 Task: Create a sub task Design and Implement Solution for the task  Develop a mobile app for iOS and Android in the project AcePlan , assign it to team member softage.2@softage.net and update the status of the sub task to  At Risk , set the priority of the sub task to Medium
Action: Mouse moved to (58, 298)
Screenshot: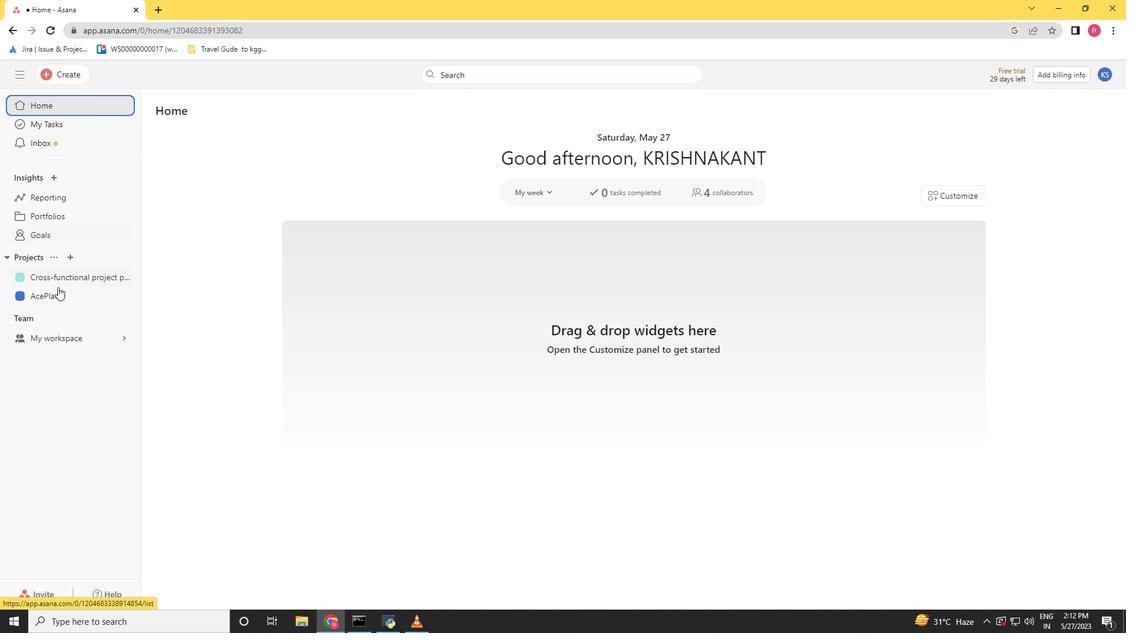 
Action: Mouse pressed left at (58, 298)
Screenshot: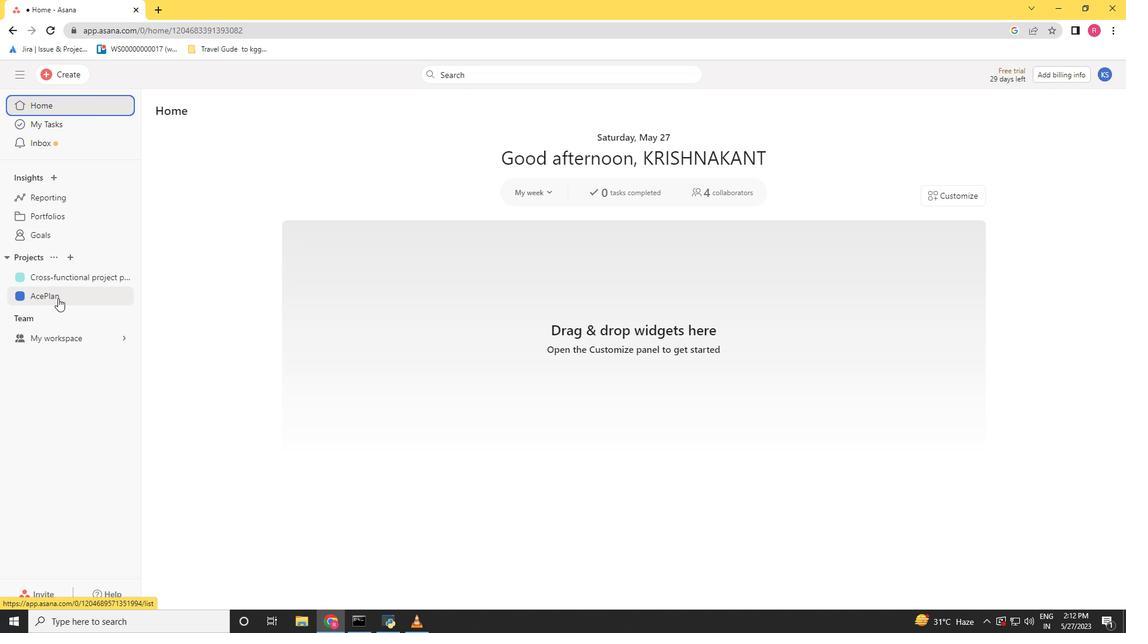 
Action: Mouse moved to (422, 296)
Screenshot: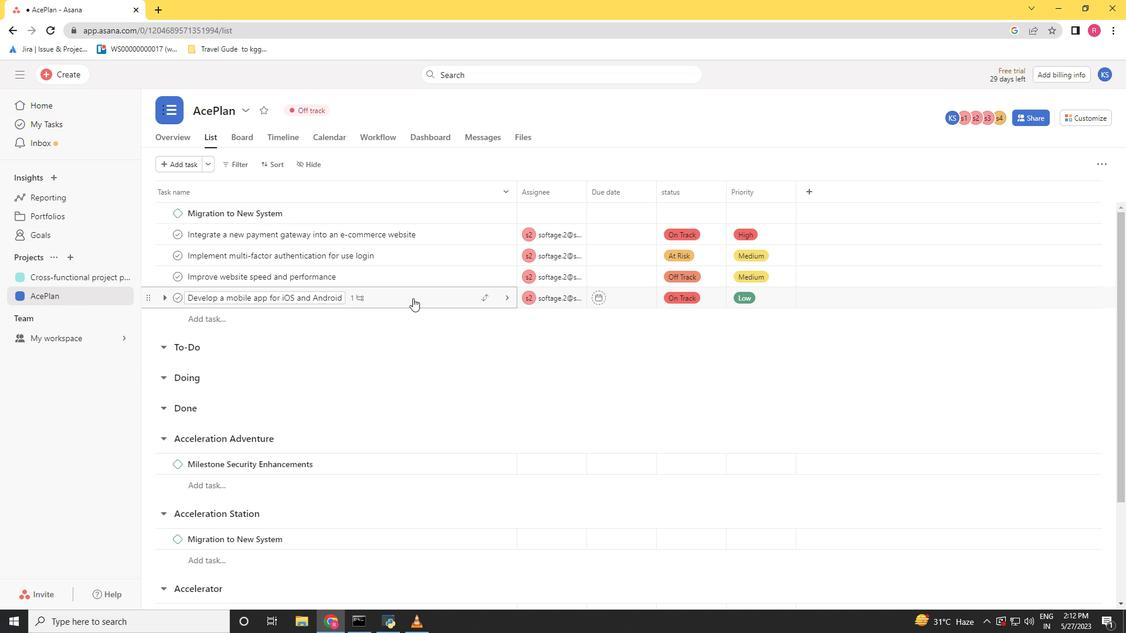 
Action: Mouse pressed left at (422, 296)
Screenshot: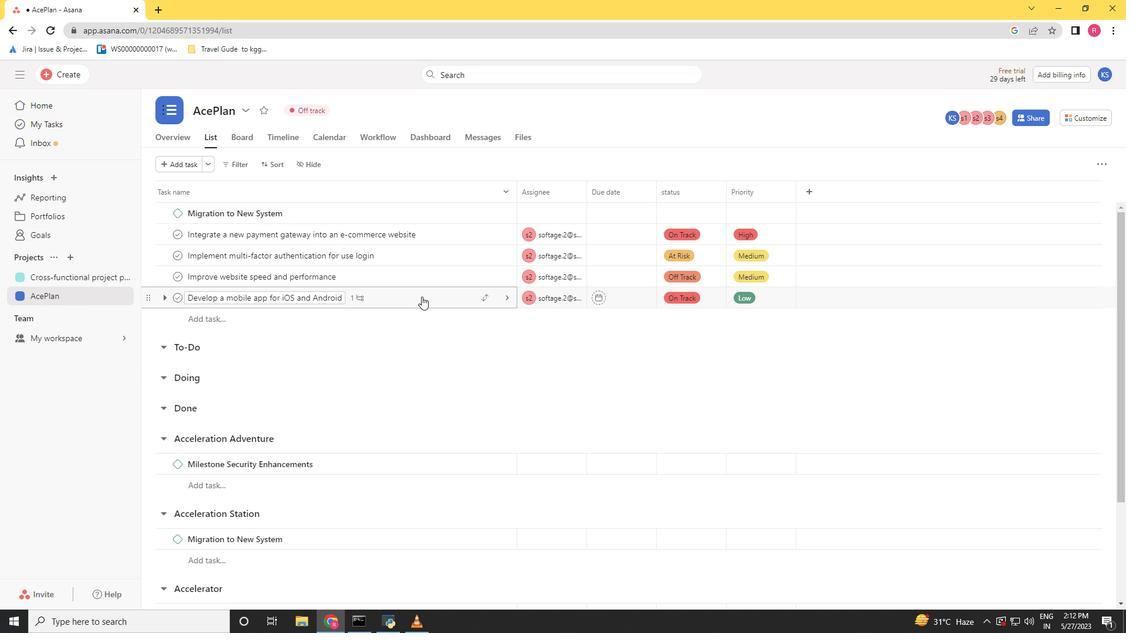 
Action: Mouse moved to (858, 407)
Screenshot: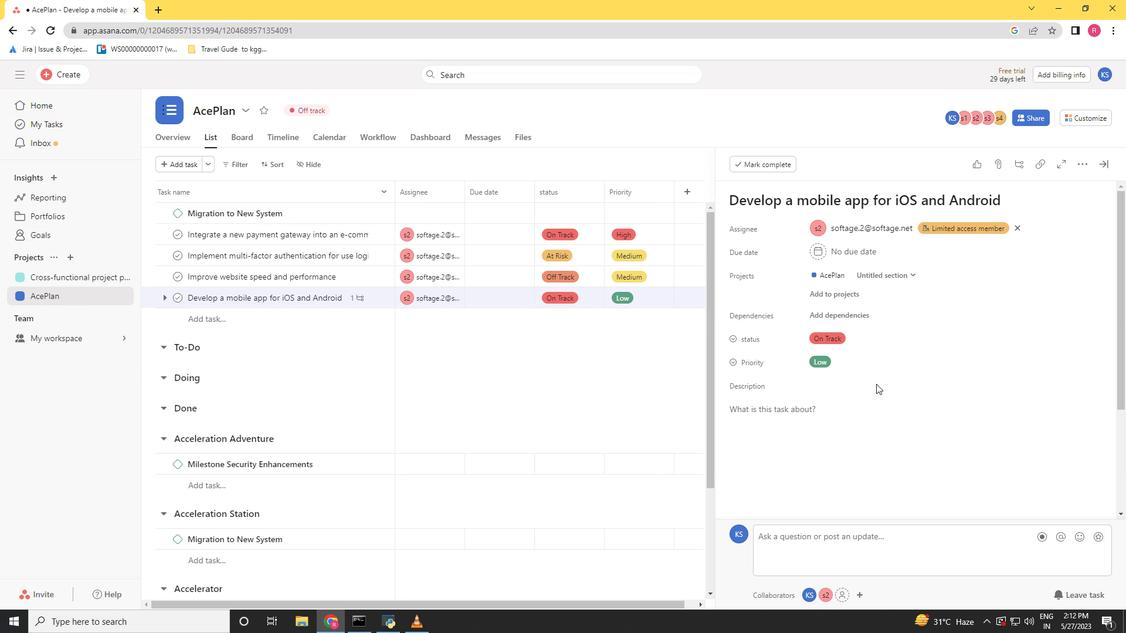 
Action: Mouse scrolled (858, 406) with delta (0, 0)
Screenshot: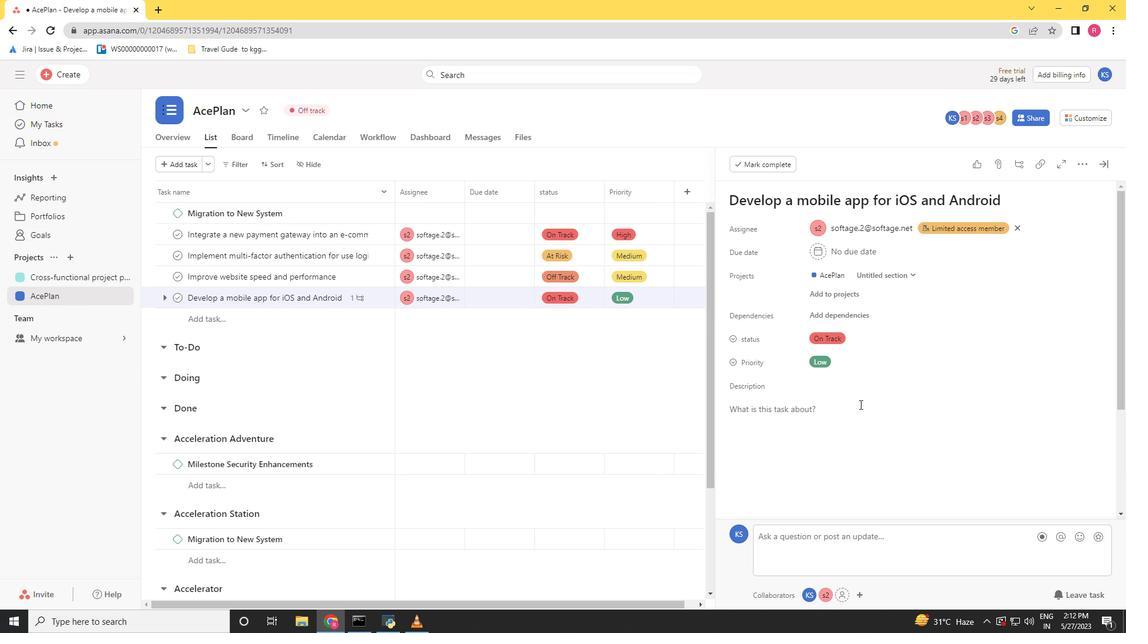 
Action: Mouse scrolled (858, 406) with delta (0, 0)
Screenshot: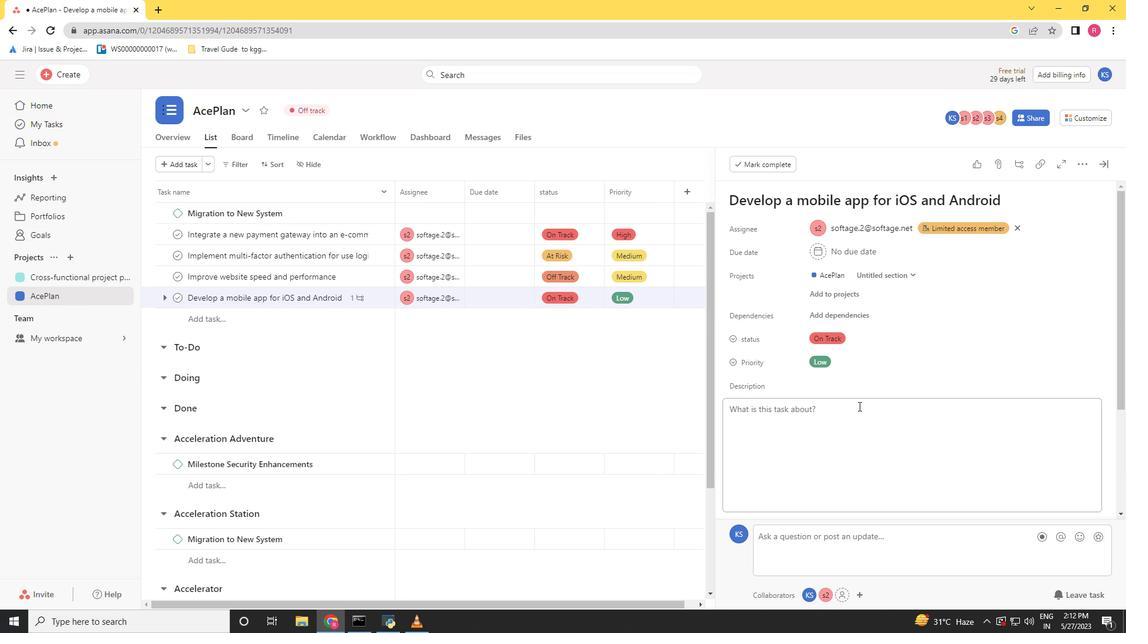 
Action: Mouse scrolled (858, 406) with delta (0, 0)
Screenshot: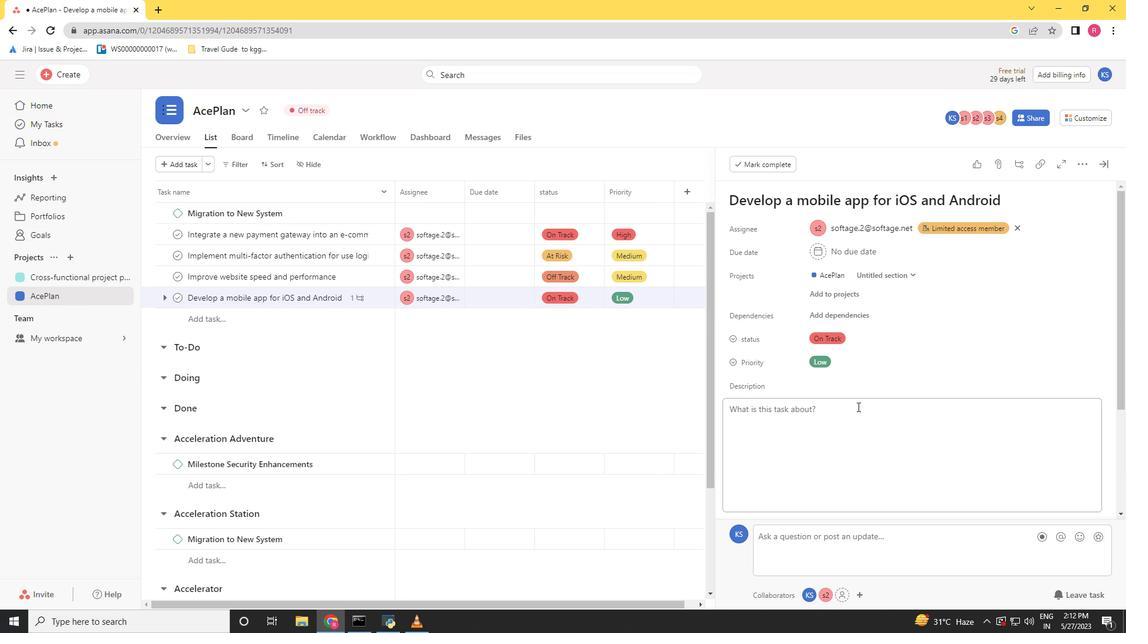 
Action: Mouse scrolled (858, 406) with delta (0, 0)
Screenshot: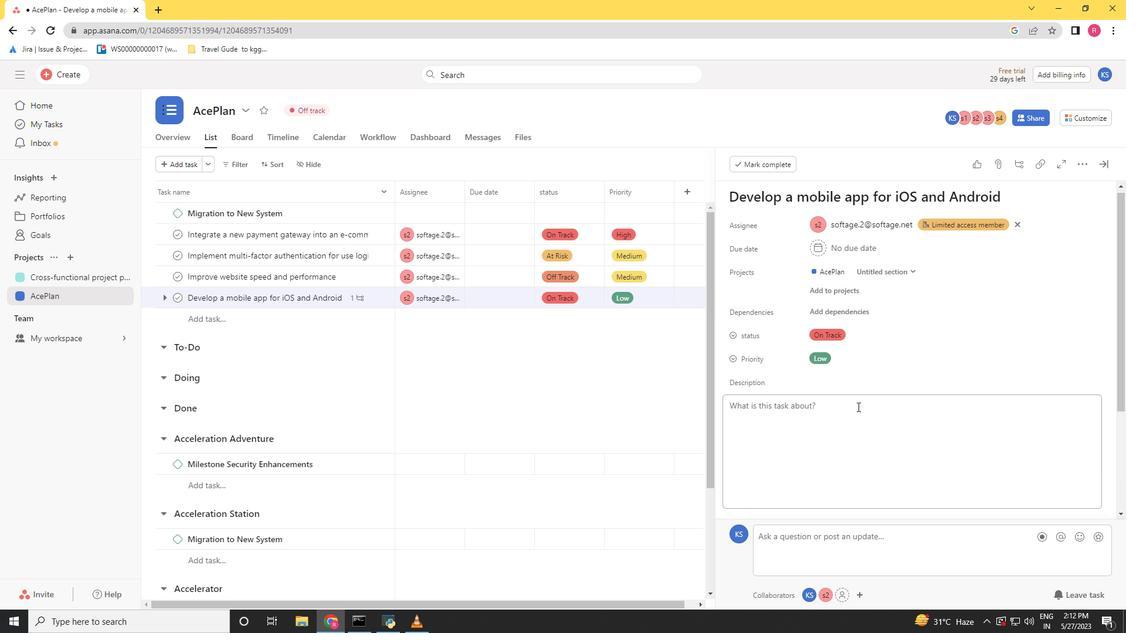 
Action: Mouse moved to (748, 417)
Screenshot: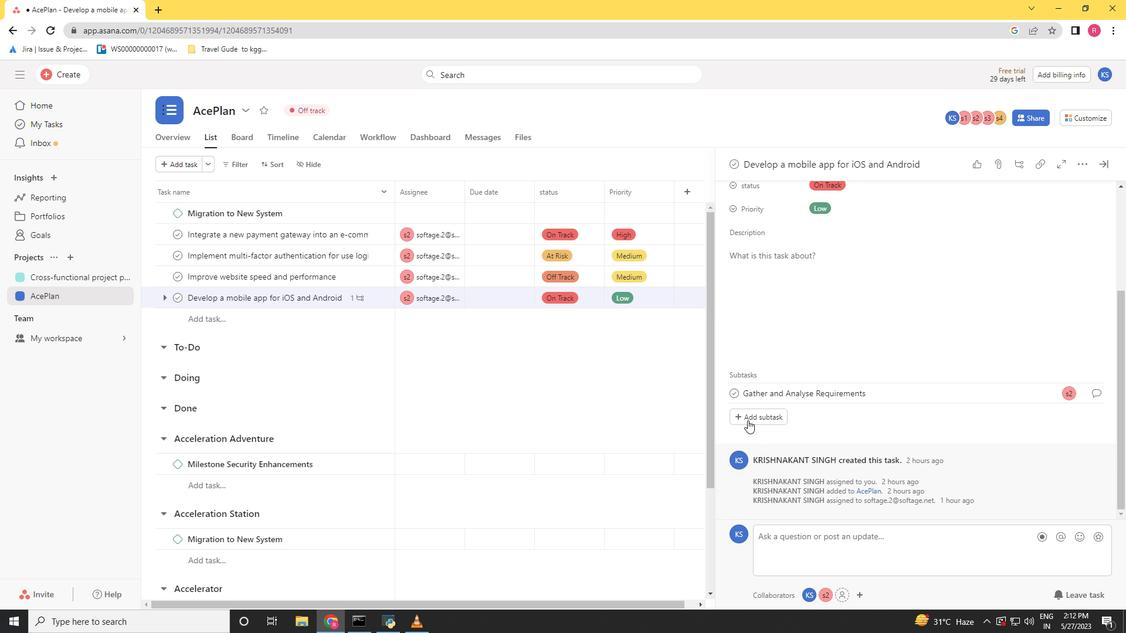 
Action: Mouse pressed left at (748, 417)
Screenshot: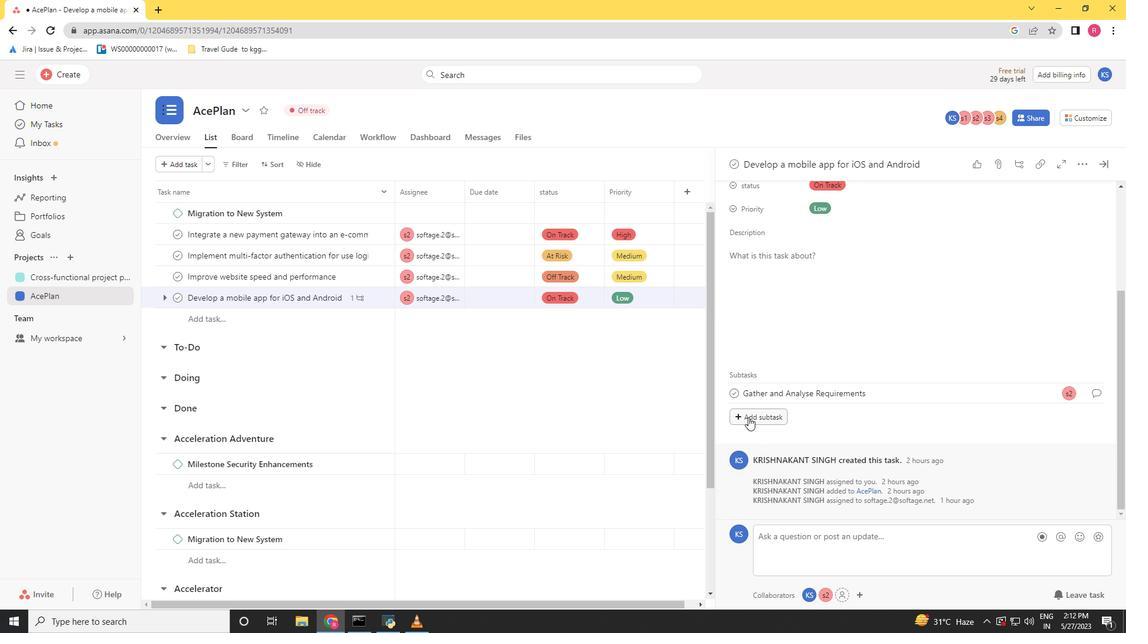 
Action: Key pressed <Key.shift>Design<Key.space>and<Key.space><Key.shift>Implement<Key.space><Key.shift>Solution<Key.space>
Screenshot: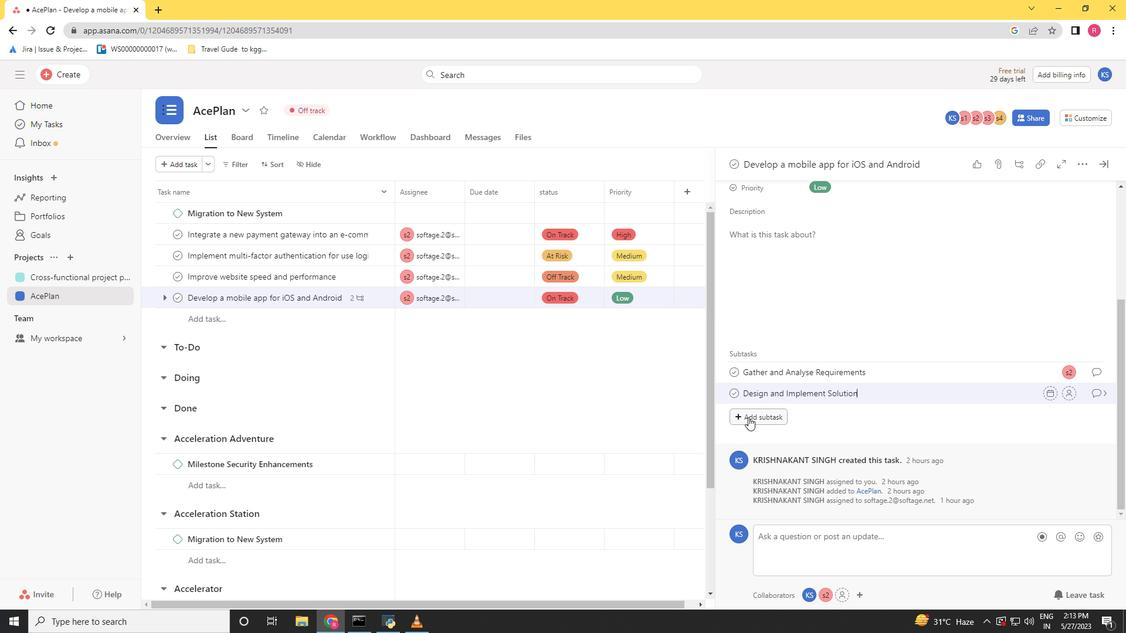 
Action: Mouse moved to (1070, 394)
Screenshot: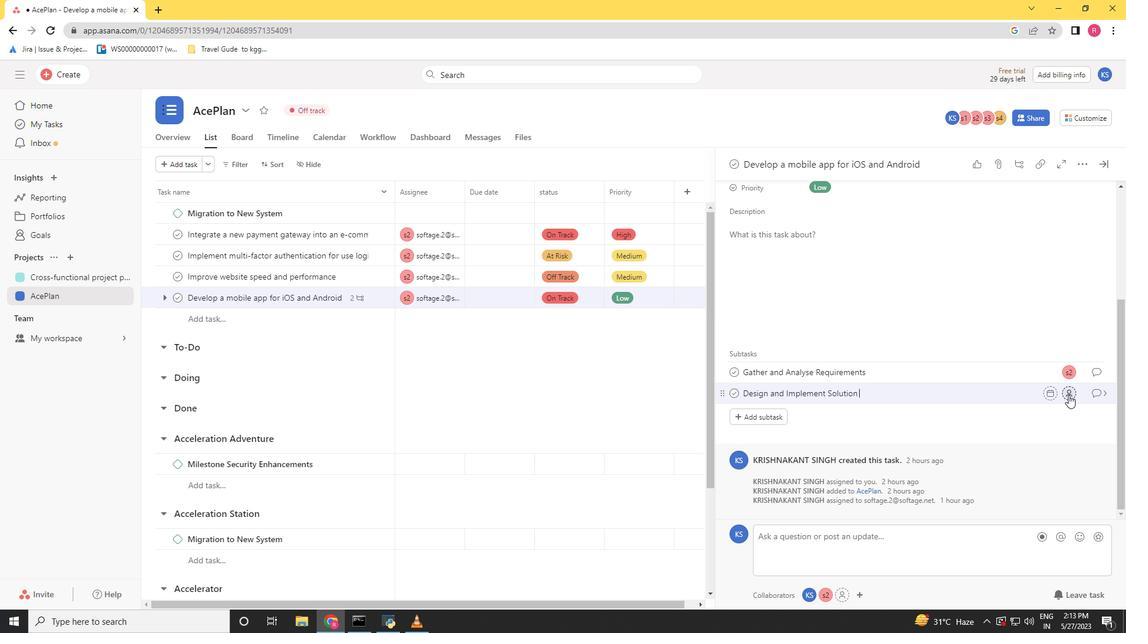 
Action: Mouse pressed left at (1070, 394)
Screenshot: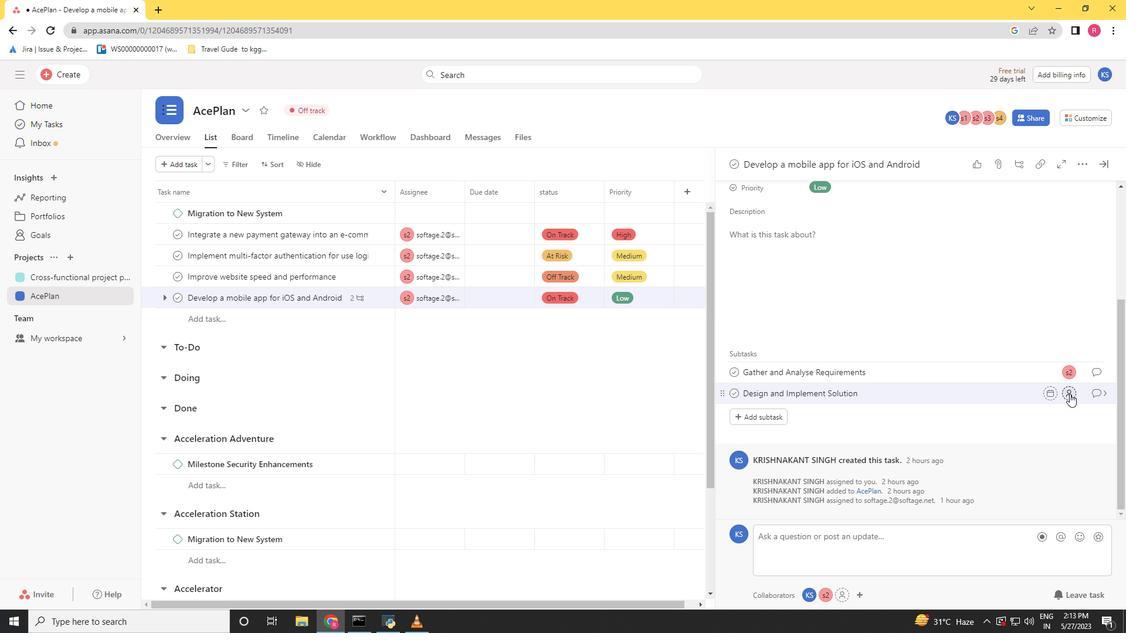 
Action: Mouse moved to (930, 488)
Screenshot: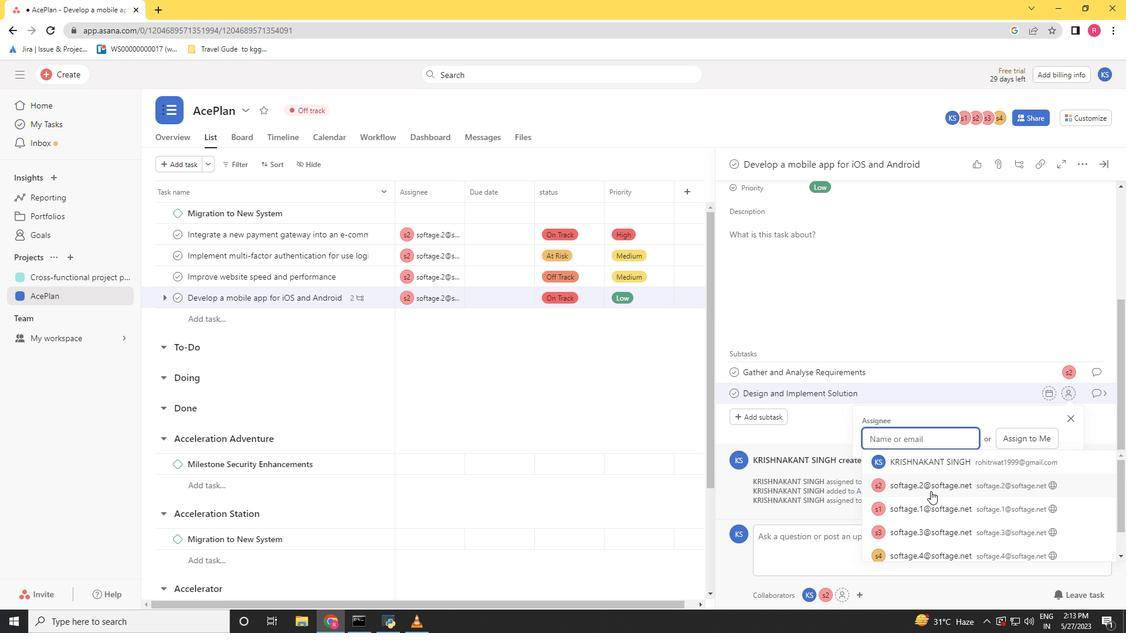 
Action: Mouse pressed left at (930, 488)
Screenshot: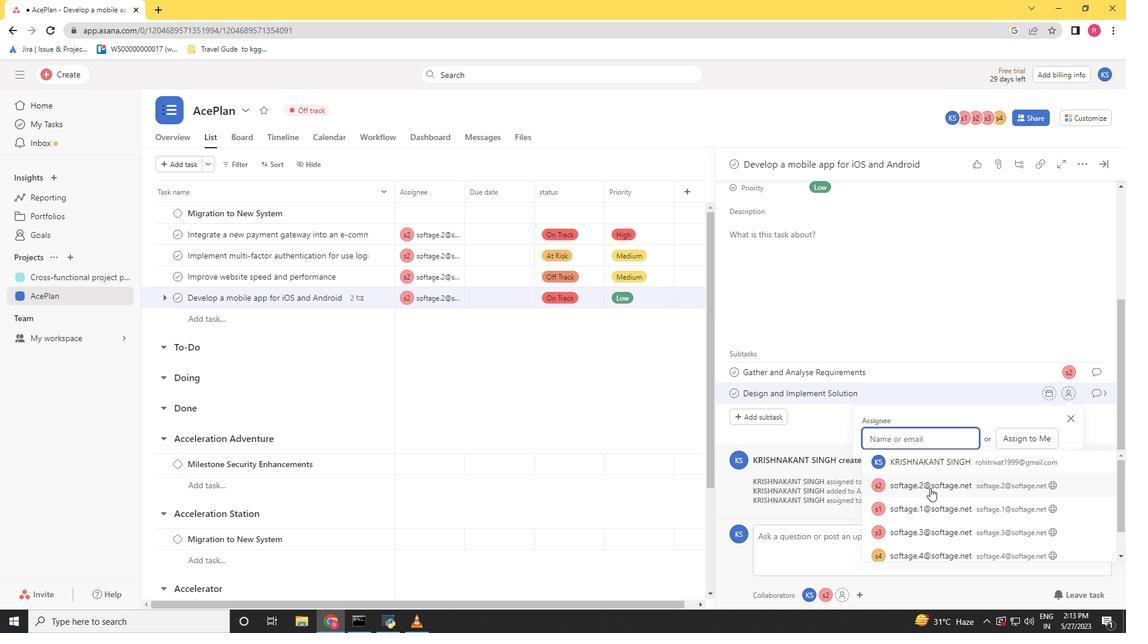 
Action: Mouse moved to (1104, 397)
Screenshot: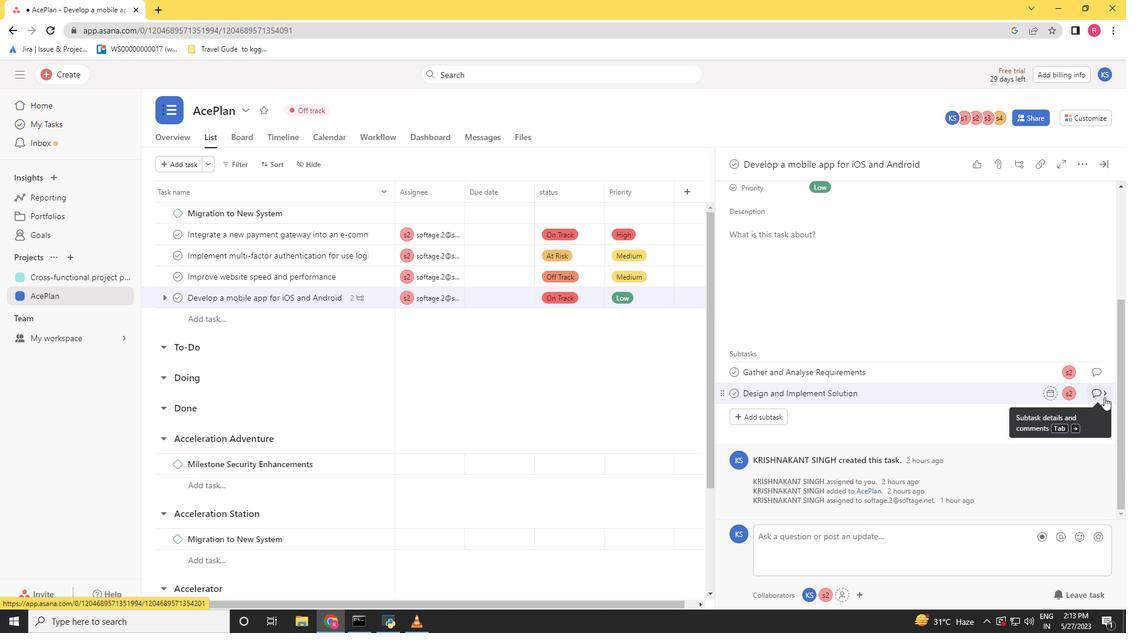 
Action: Mouse pressed left at (1104, 397)
Screenshot: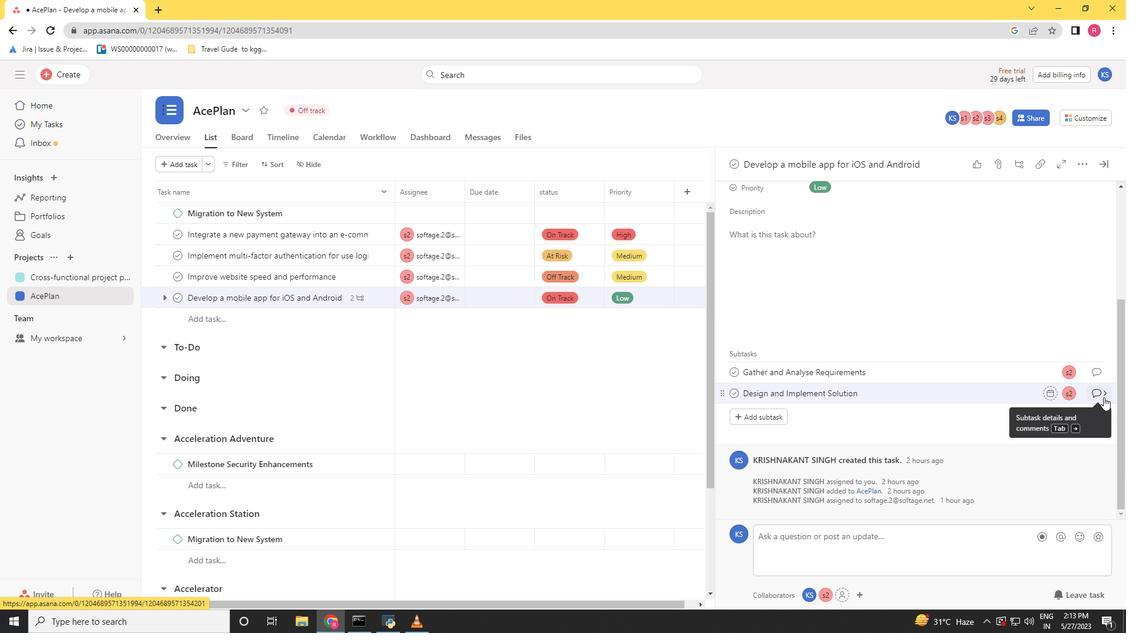 
Action: Mouse moved to (747, 326)
Screenshot: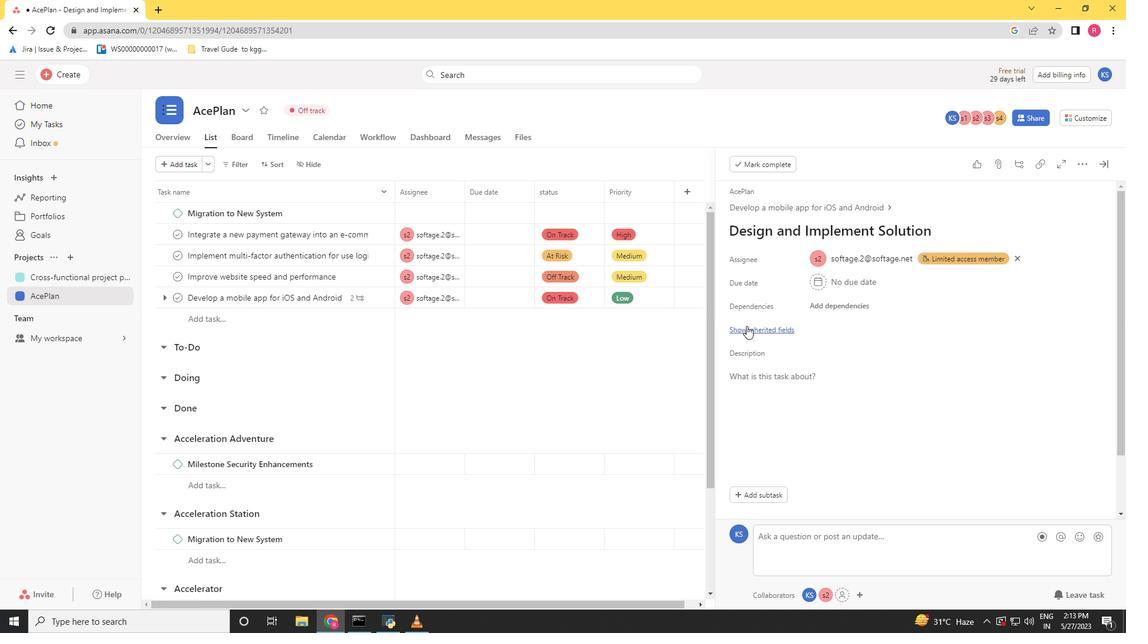 
Action: Mouse pressed left at (747, 326)
Screenshot: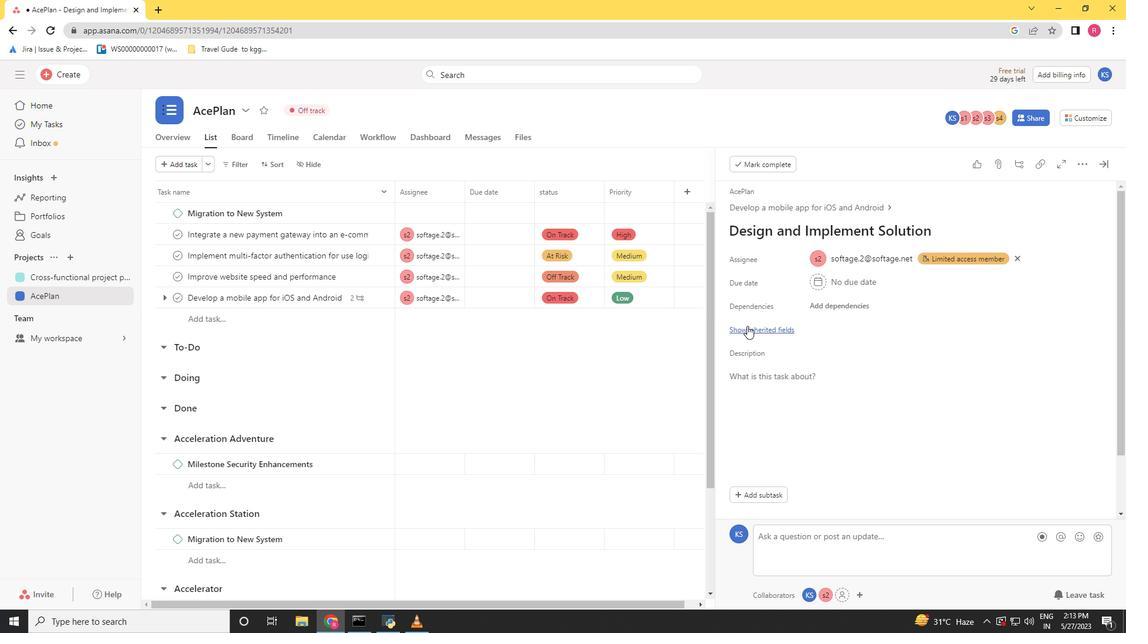 
Action: Mouse moved to (818, 351)
Screenshot: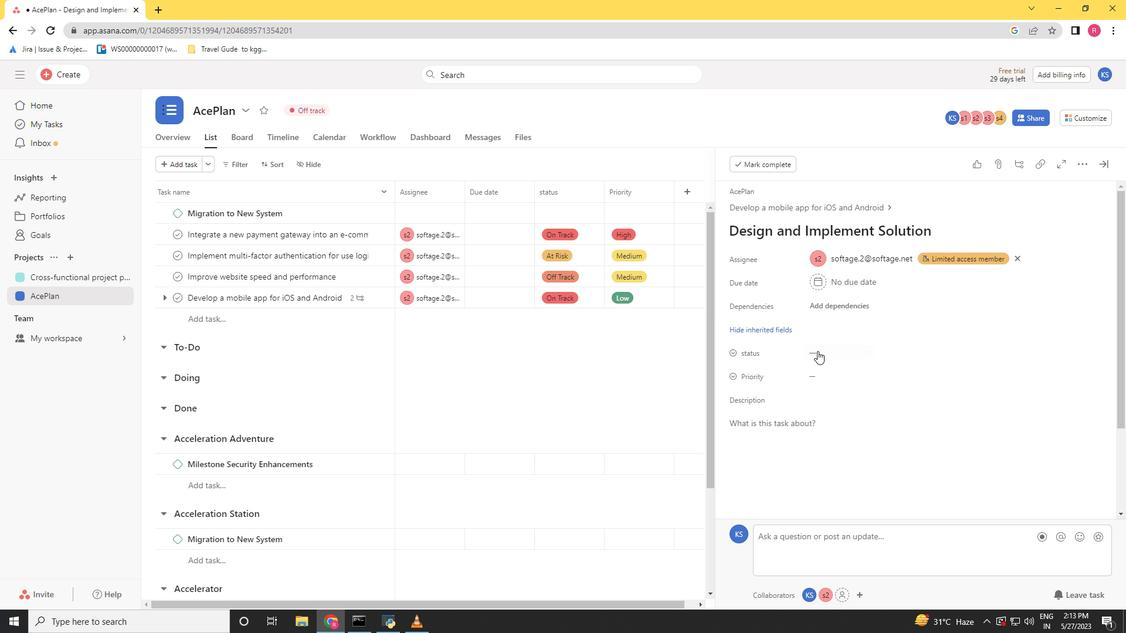 
Action: Mouse pressed left at (818, 351)
Screenshot: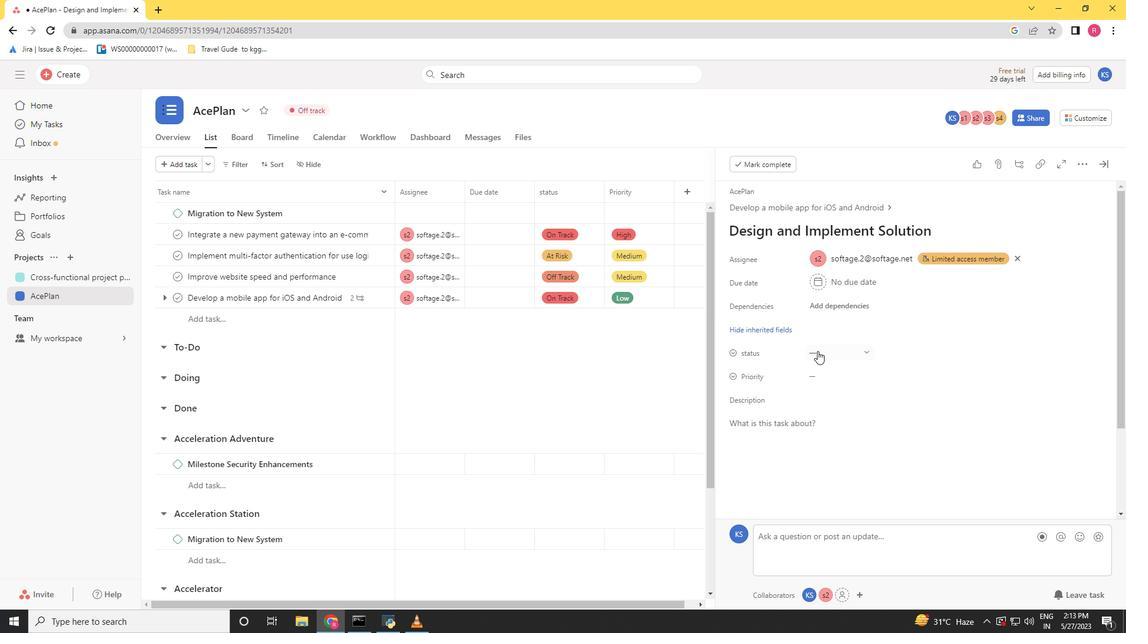 
Action: Mouse moved to (845, 433)
Screenshot: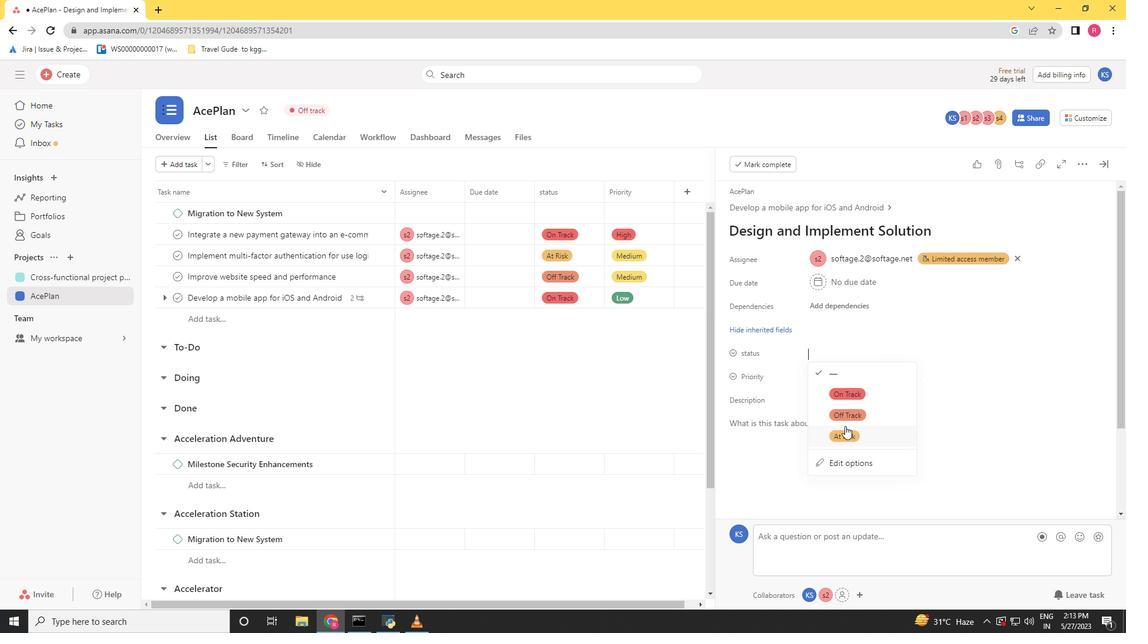 
Action: Mouse pressed left at (845, 433)
Screenshot: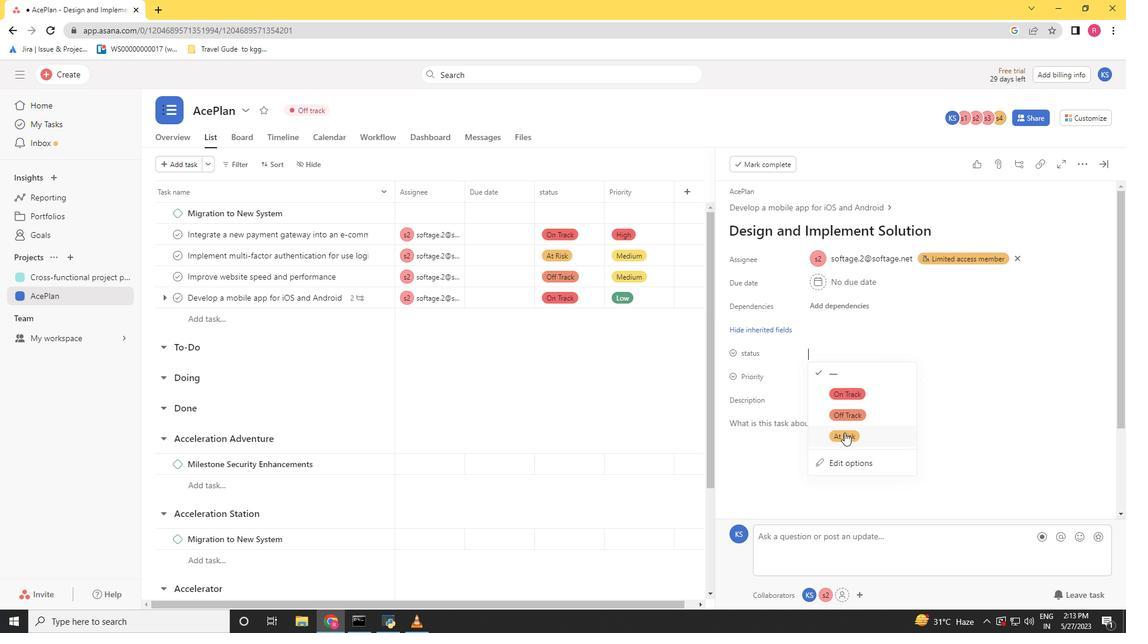 
Action: Mouse moved to (817, 378)
Screenshot: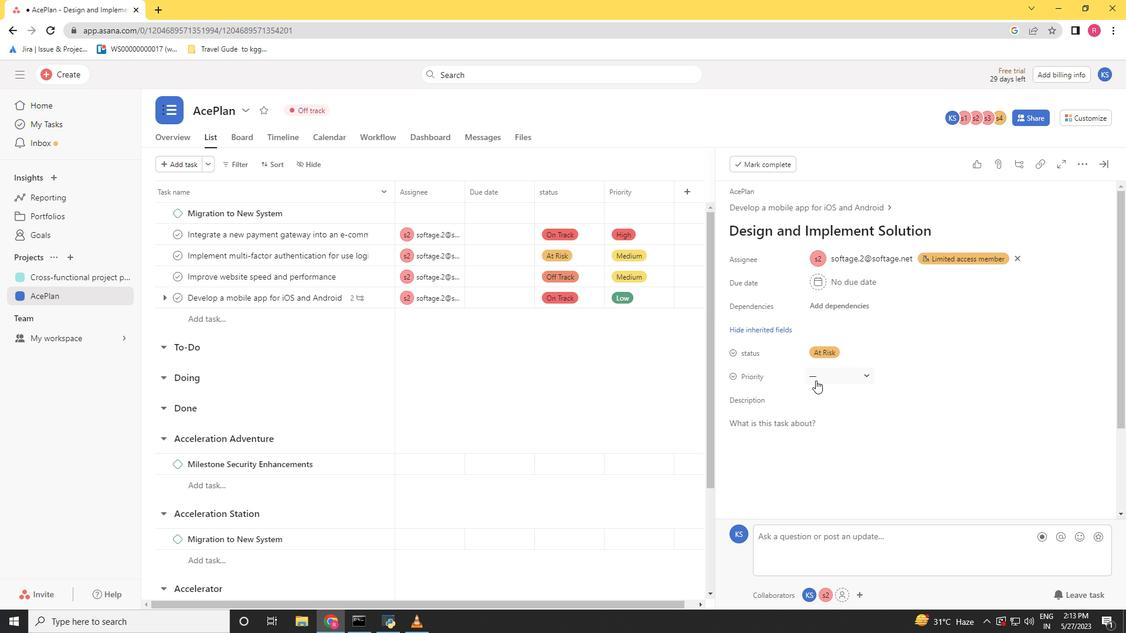 
Action: Mouse pressed left at (817, 378)
Screenshot: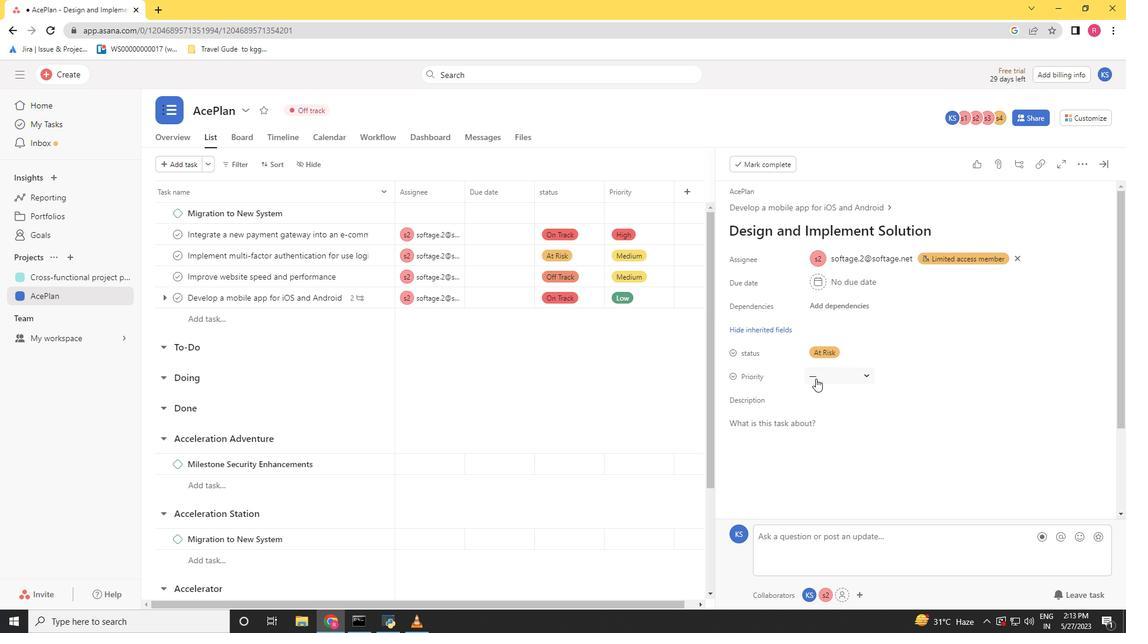 
Action: Mouse moved to (842, 440)
Screenshot: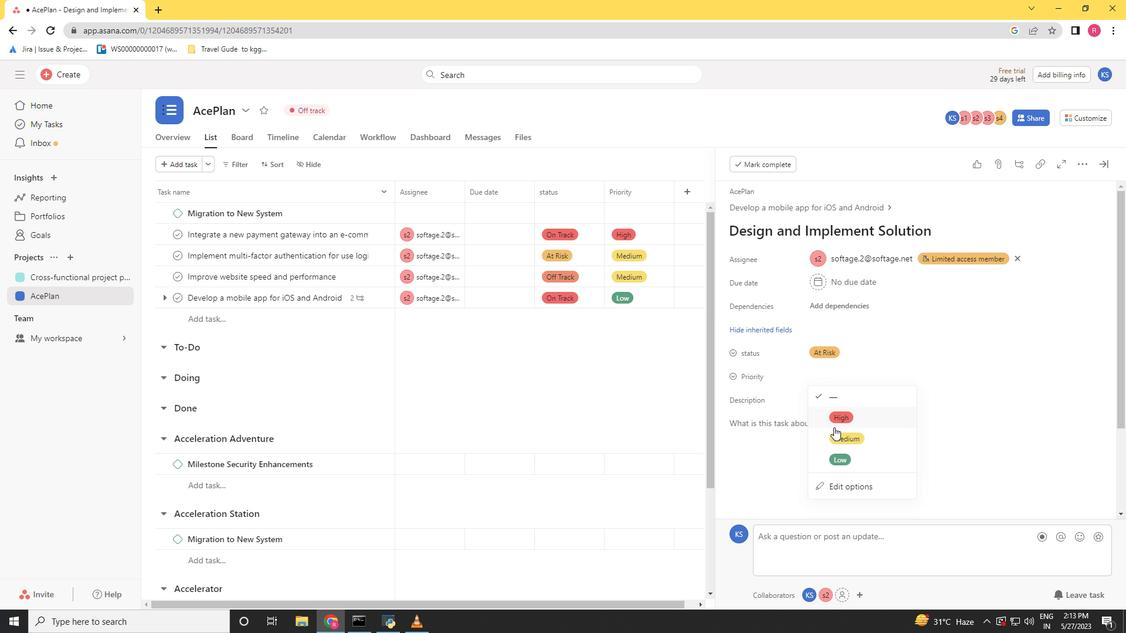 
Action: Mouse pressed left at (842, 440)
Screenshot: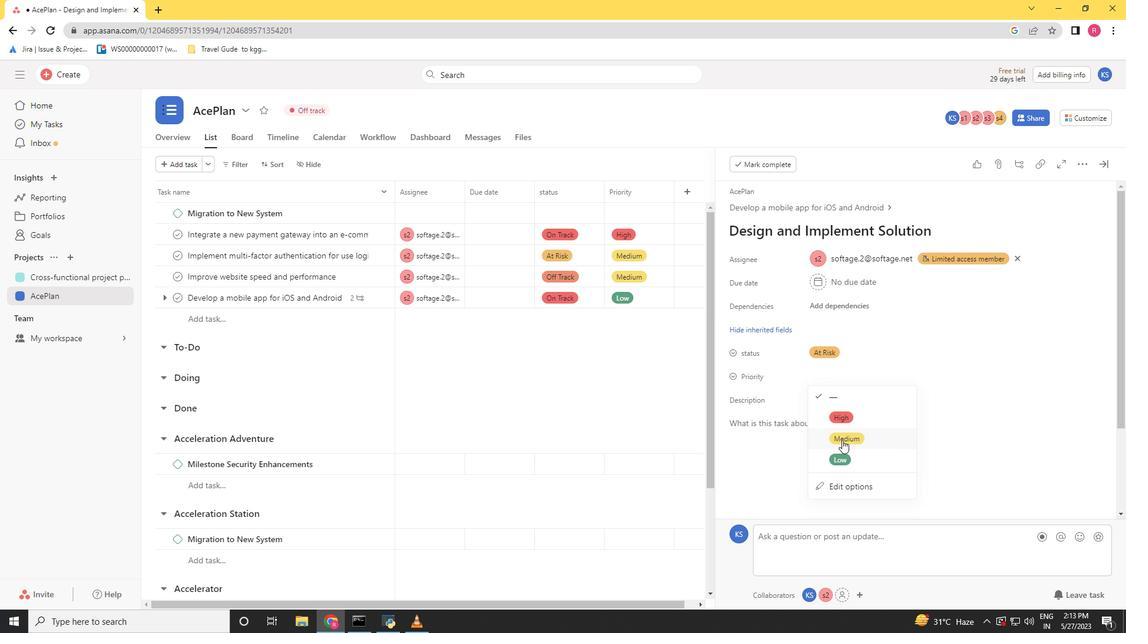 
Action: Mouse moved to (1102, 167)
Screenshot: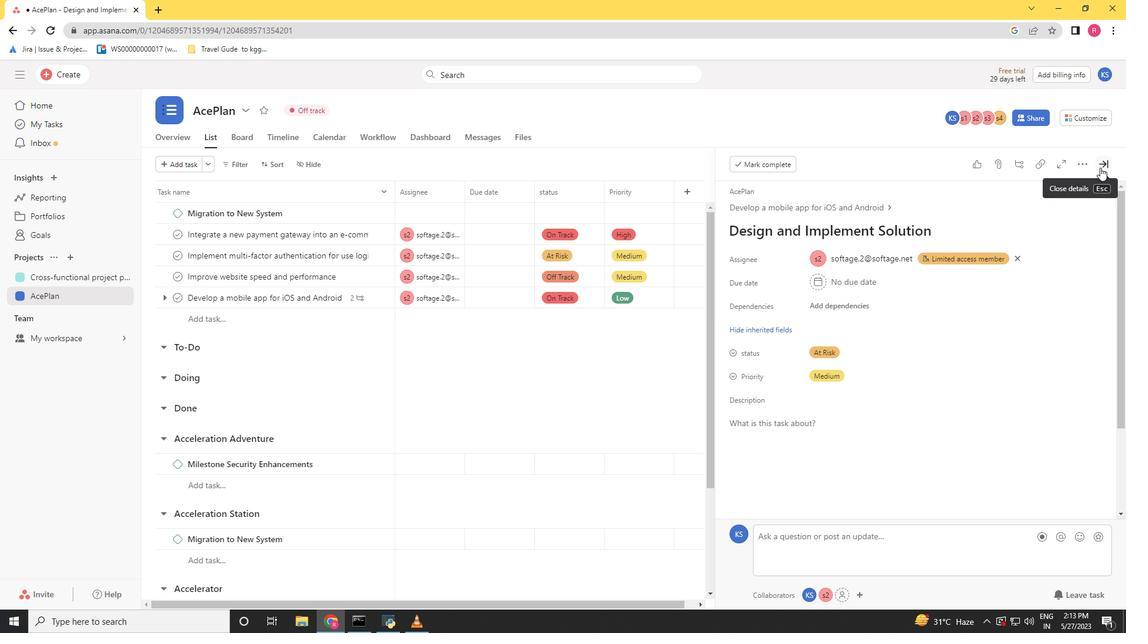 
Action: Mouse pressed left at (1102, 167)
Screenshot: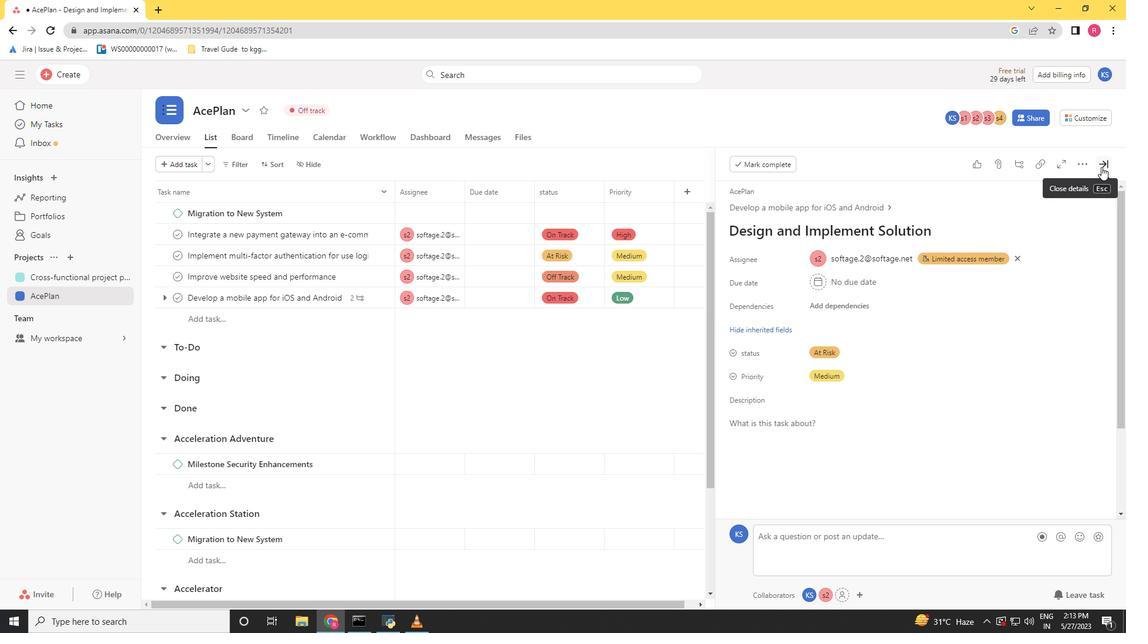 
